 Task: Add Sprouts Dandelion to the cart.
Action: Mouse pressed left at (15, 94)
Screenshot: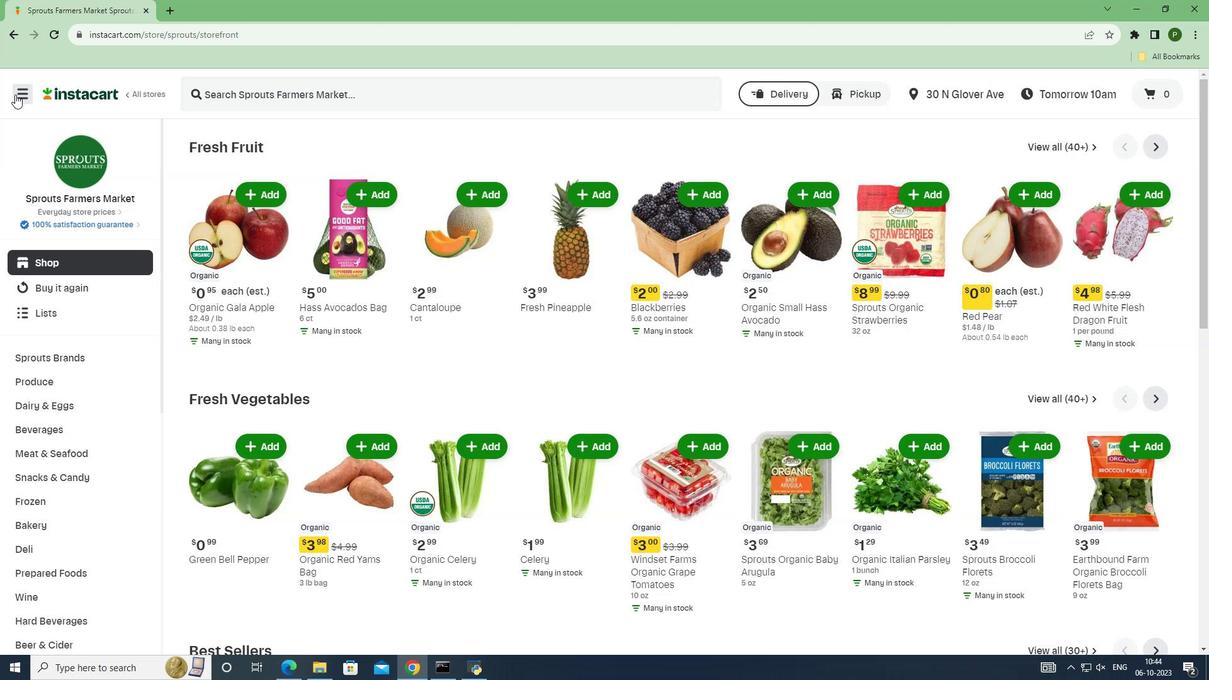 
Action: Mouse moved to (61, 331)
Screenshot: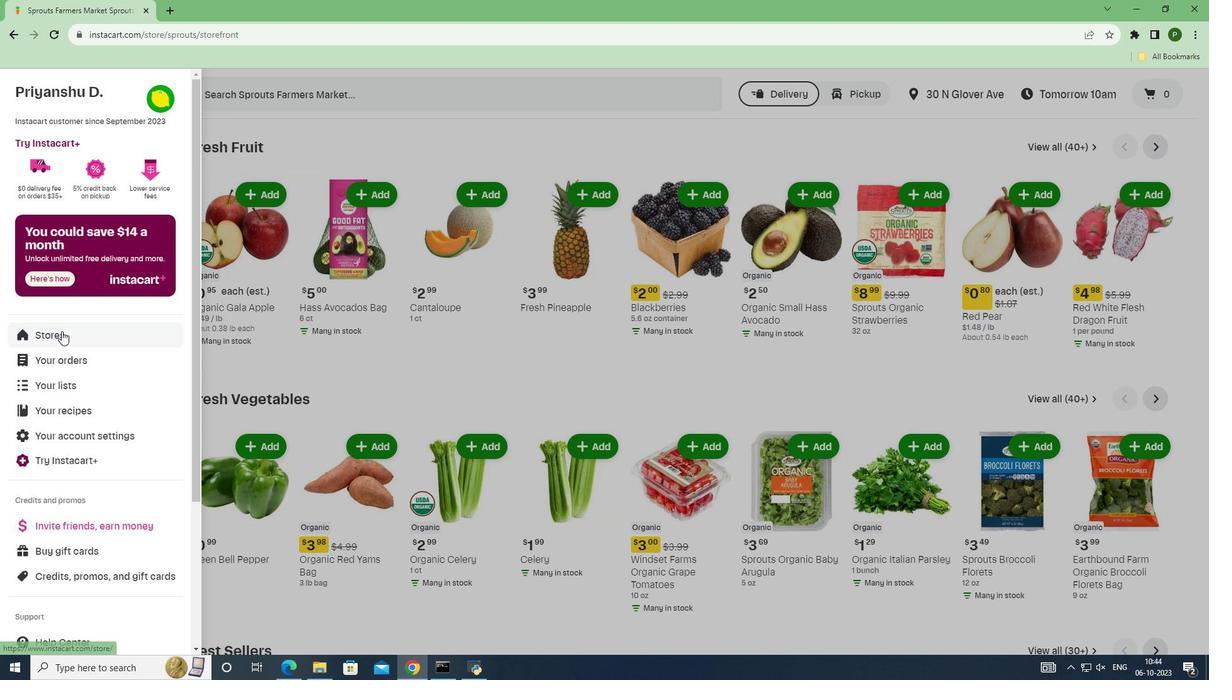 
Action: Mouse pressed left at (61, 331)
Screenshot: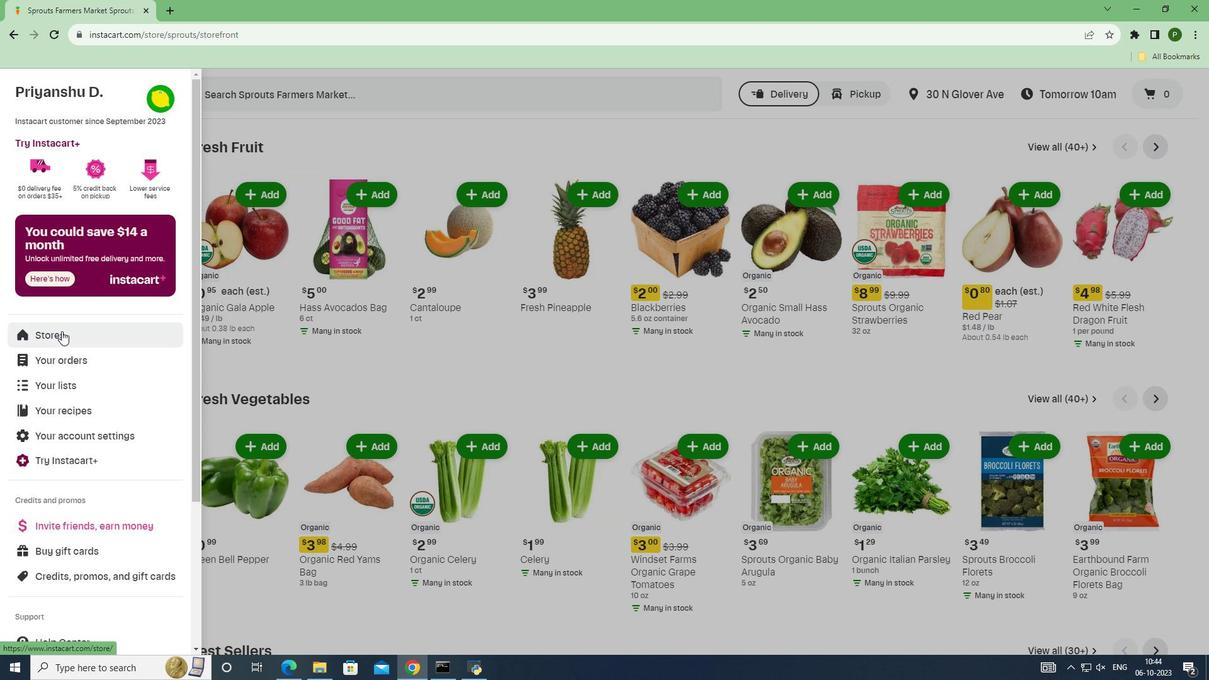 
Action: Mouse moved to (287, 146)
Screenshot: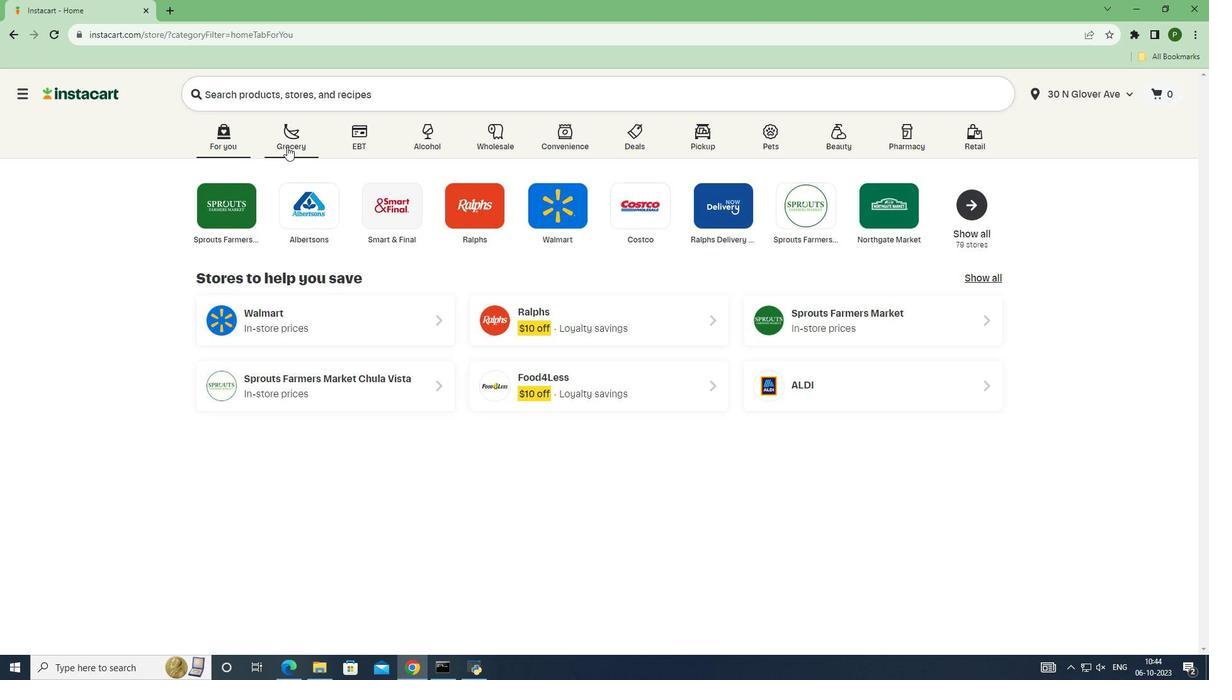 
Action: Mouse pressed left at (287, 146)
Screenshot: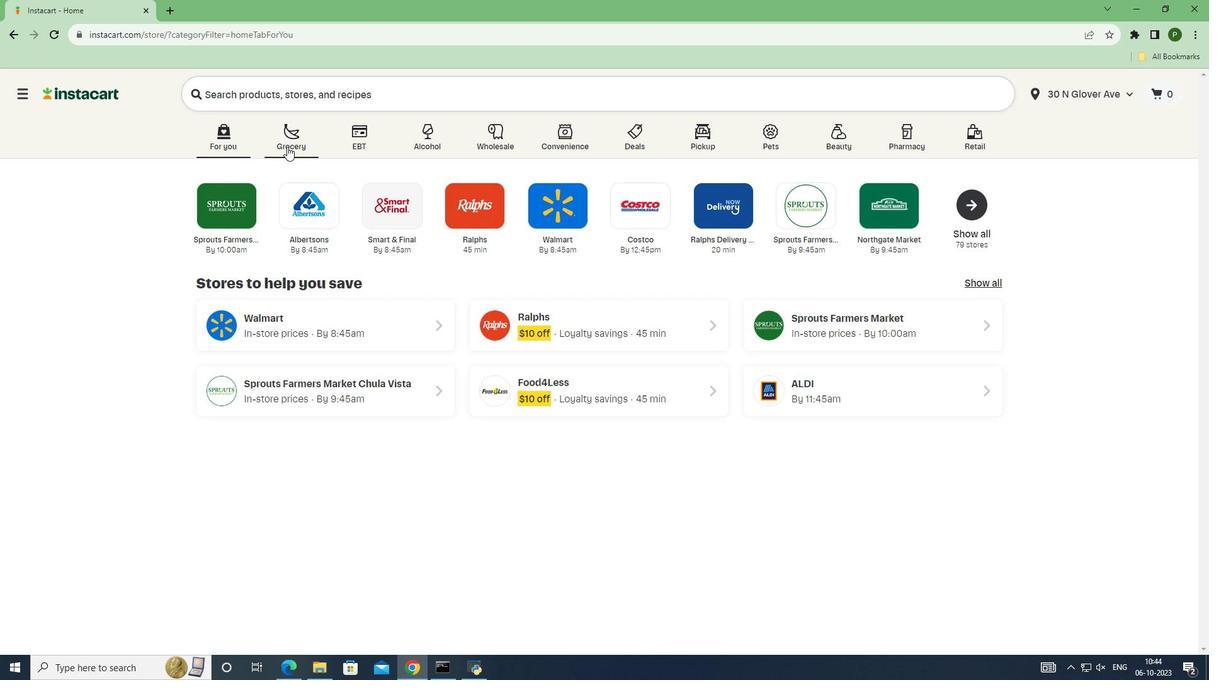 
Action: Mouse moved to (760, 287)
Screenshot: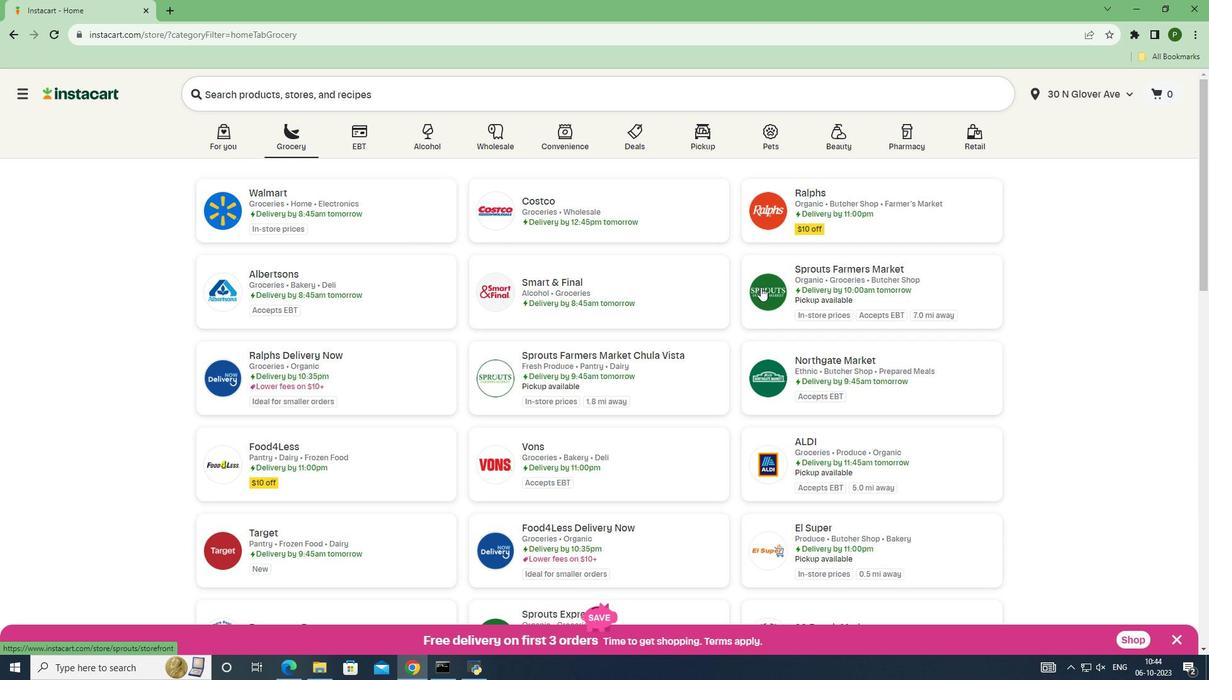 
Action: Mouse pressed left at (760, 287)
Screenshot: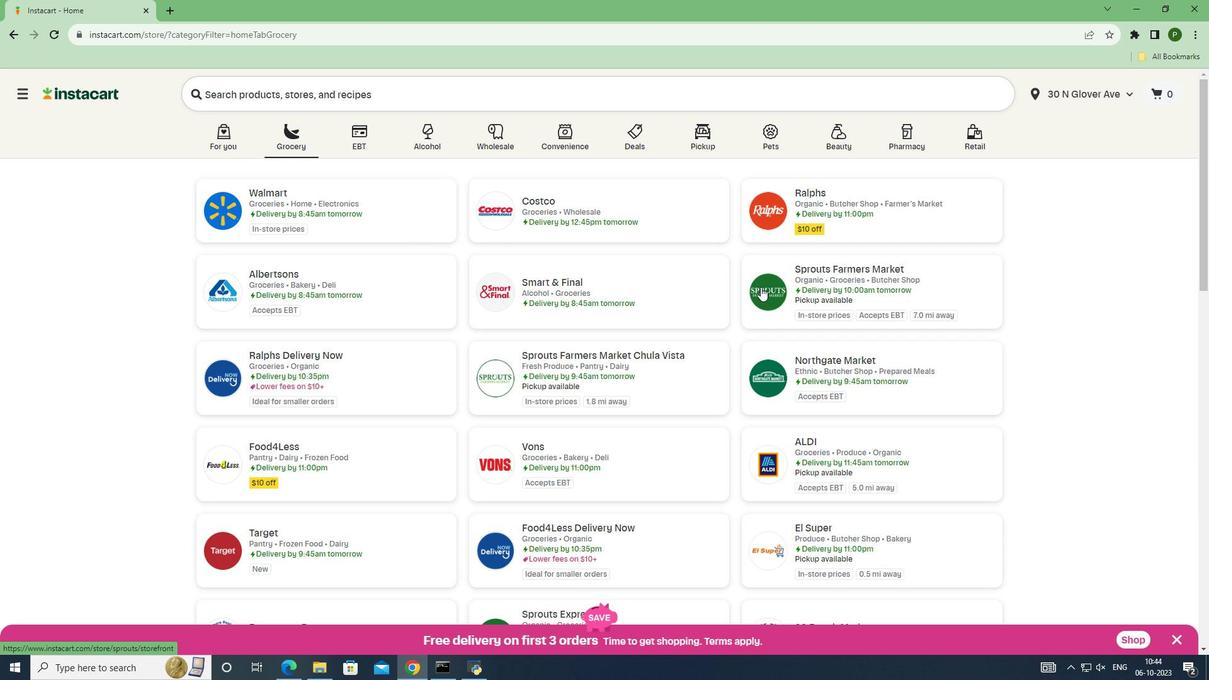 
Action: Mouse moved to (105, 353)
Screenshot: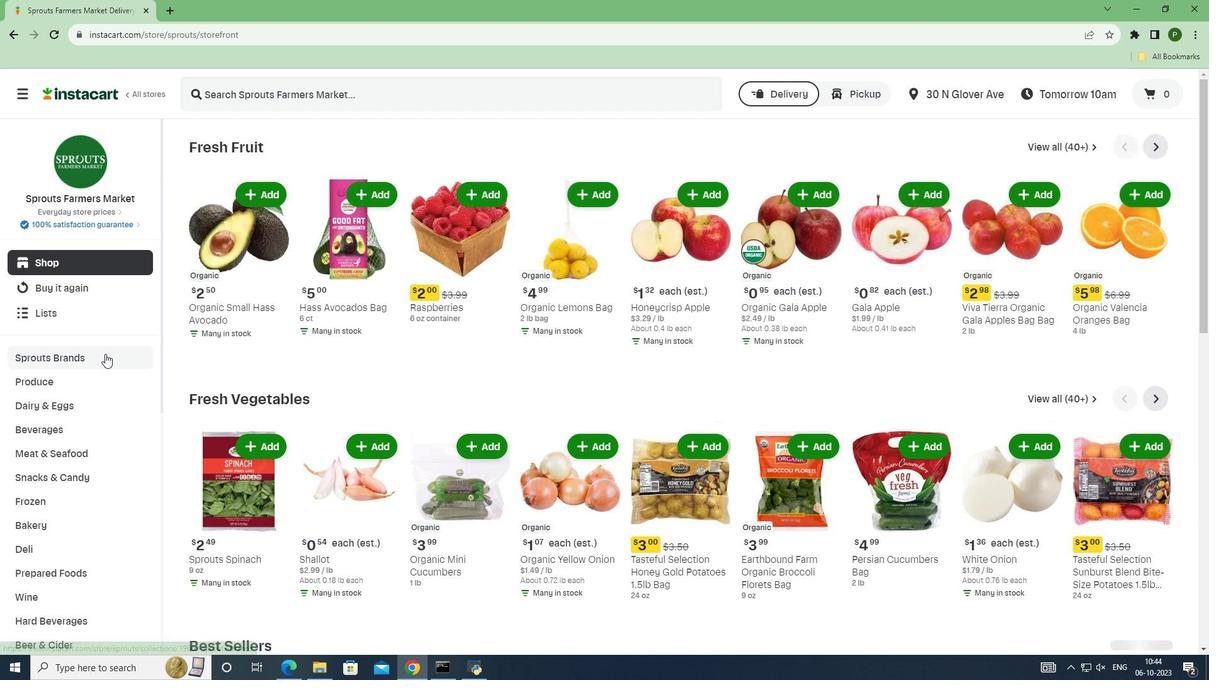 
Action: Mouse pressed left at (105, 353)
Screenshot: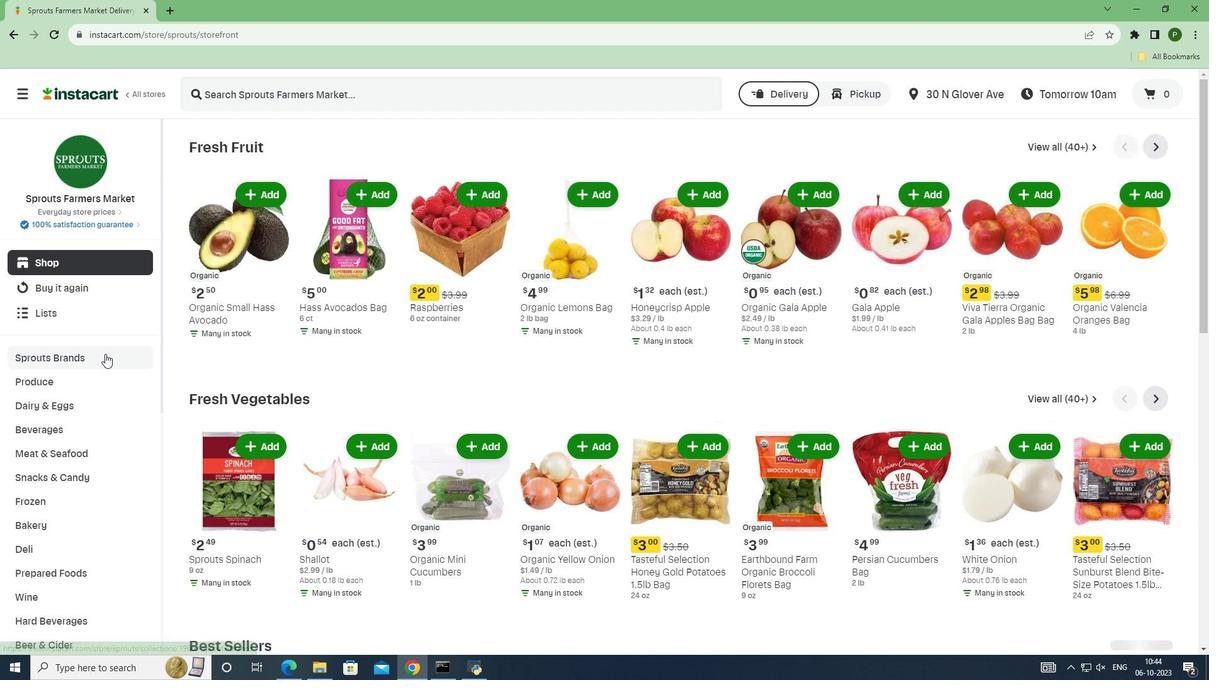 
Action: Mouse moved to (105, 523)
Screenshot: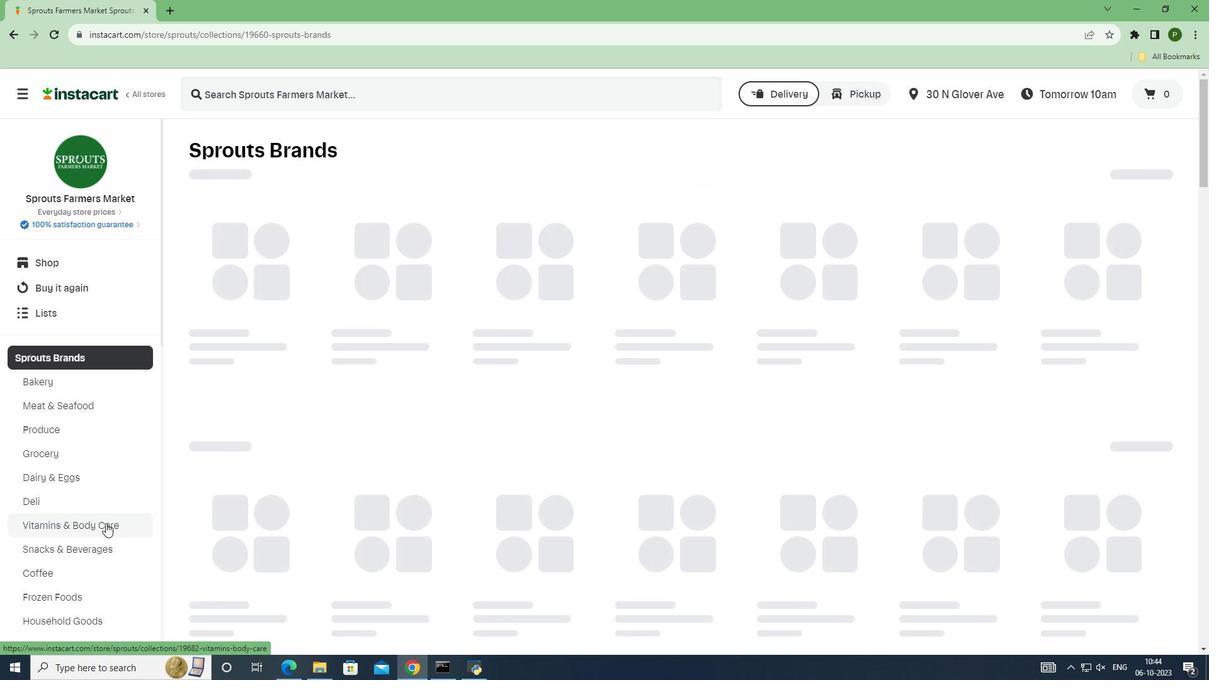 
Action: Mouse pressed left at (105, 523)
Screenshot: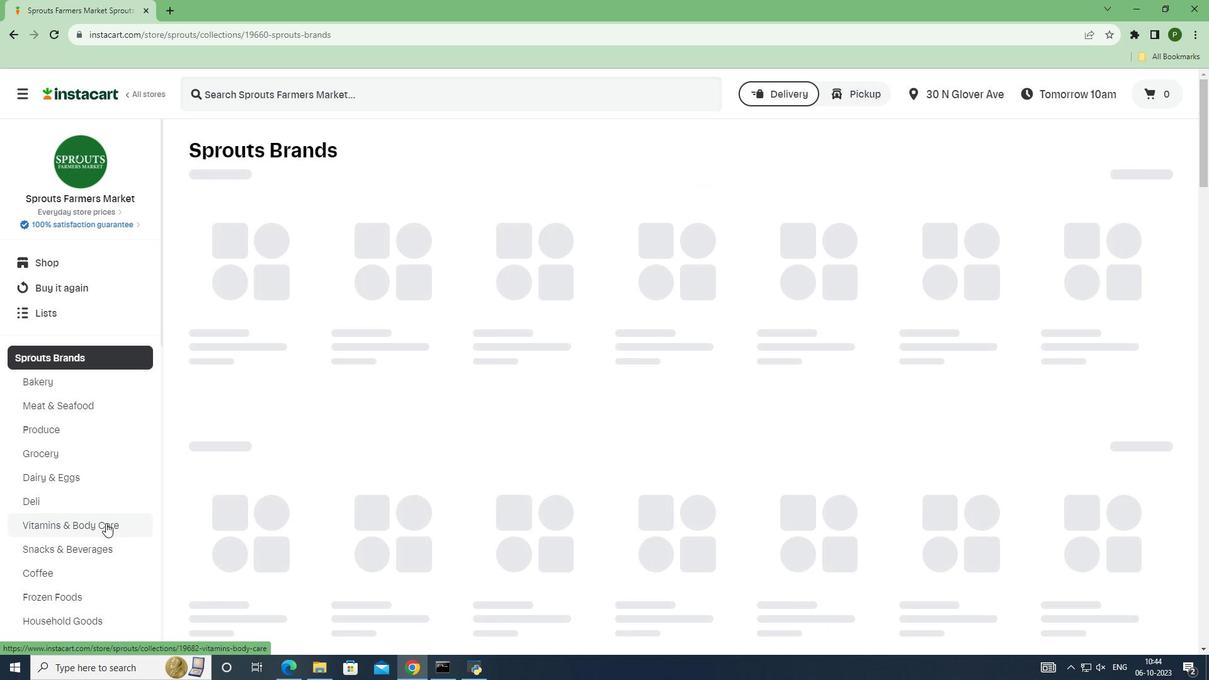 
Action: Mouse moved to (251, 93)
Screenshot: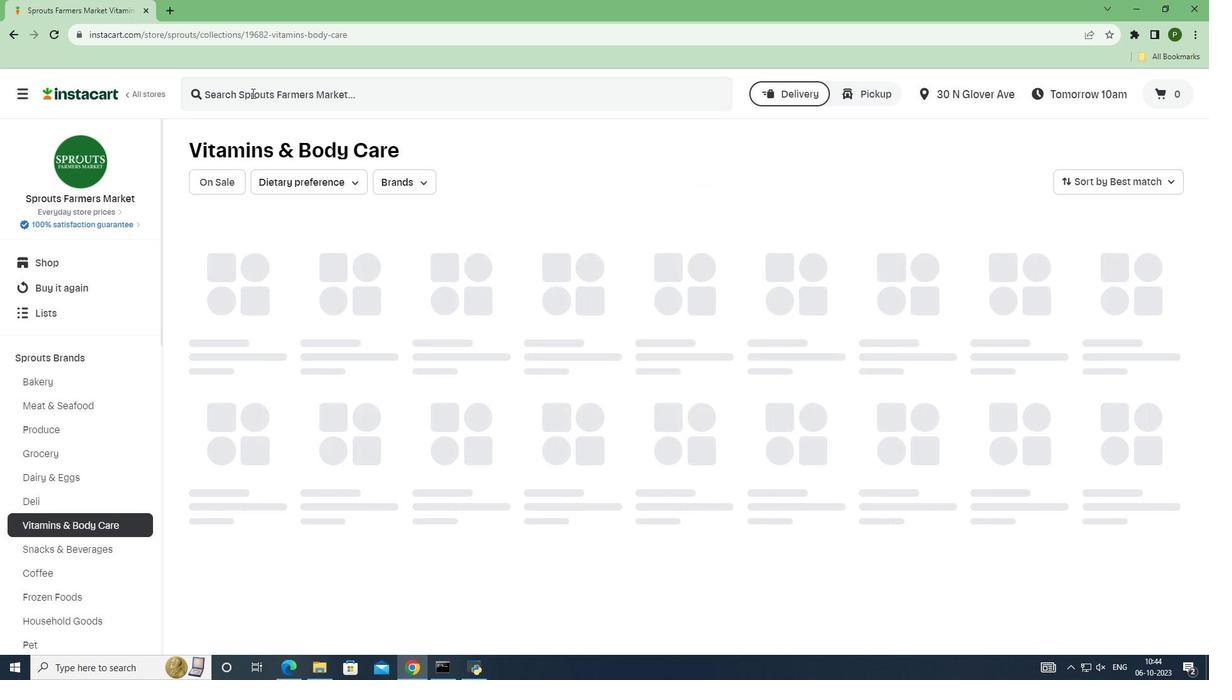 
Action: Mouse pressed left at (251, 93)
Screenshot: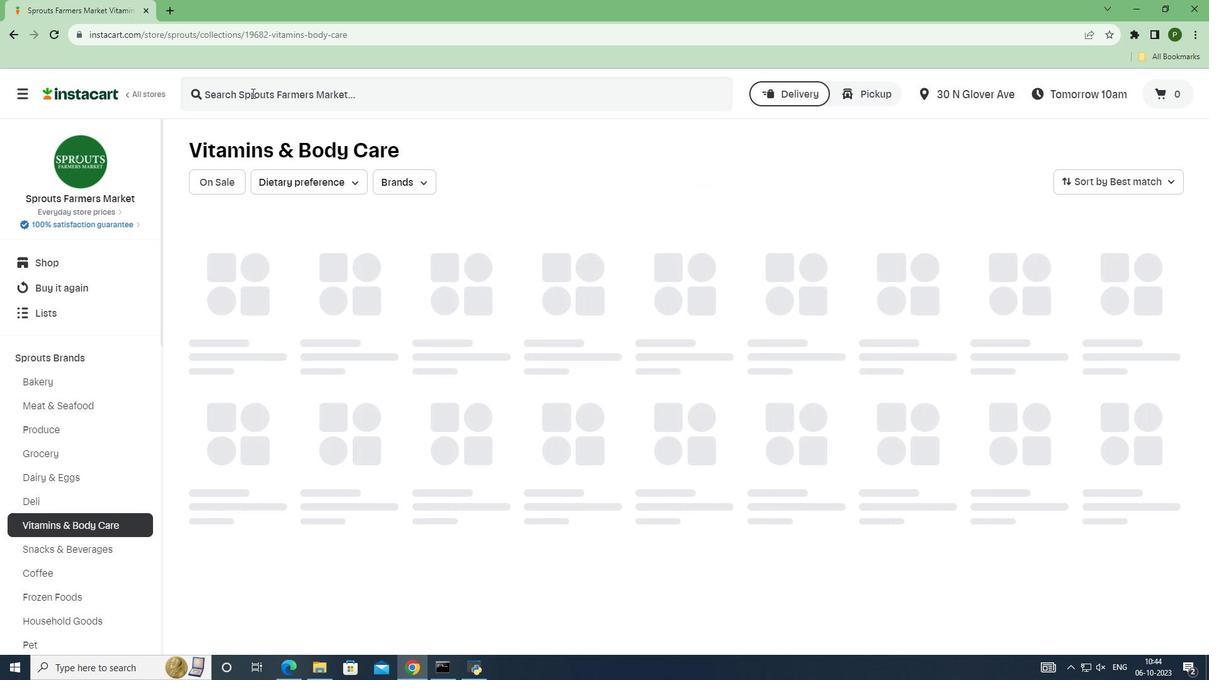 
Action: Key pressed <Key.caps_lock>S<Key.caps_lock>prouts<Key.space><Key.caps_lock>D<Key.caps_lock>andelion<Key.space><Key.enter>
Screenshot: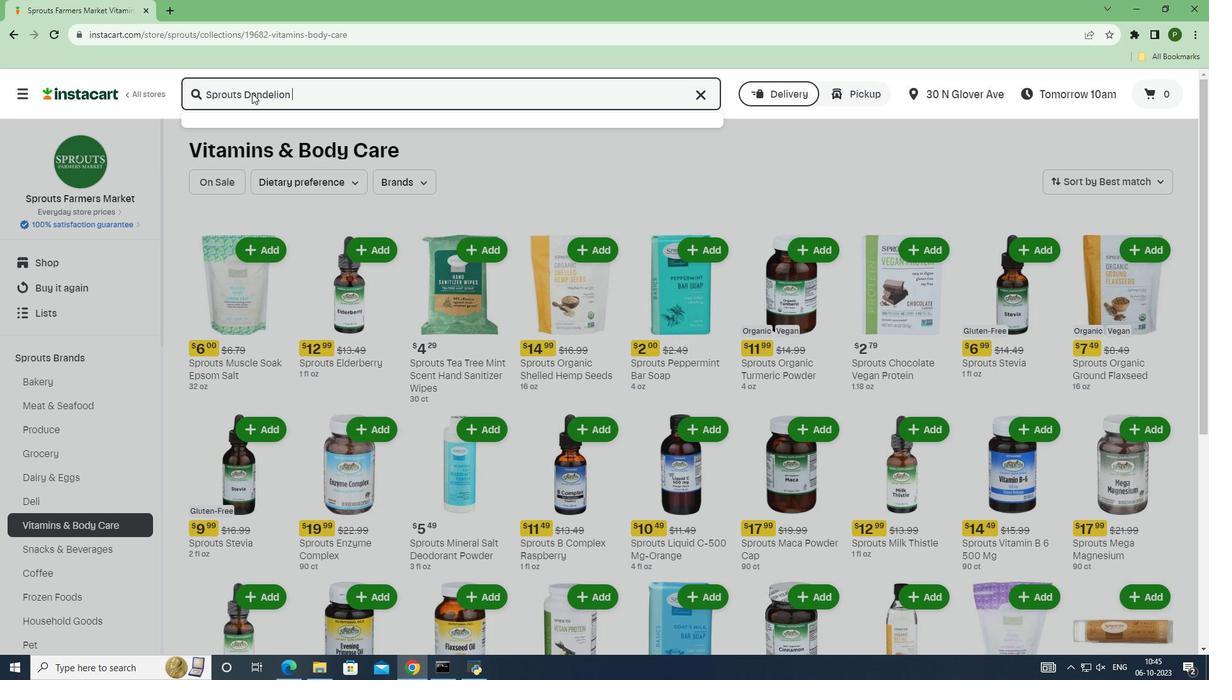 
Action: Mouse moved to (345, 228)
Screenshot: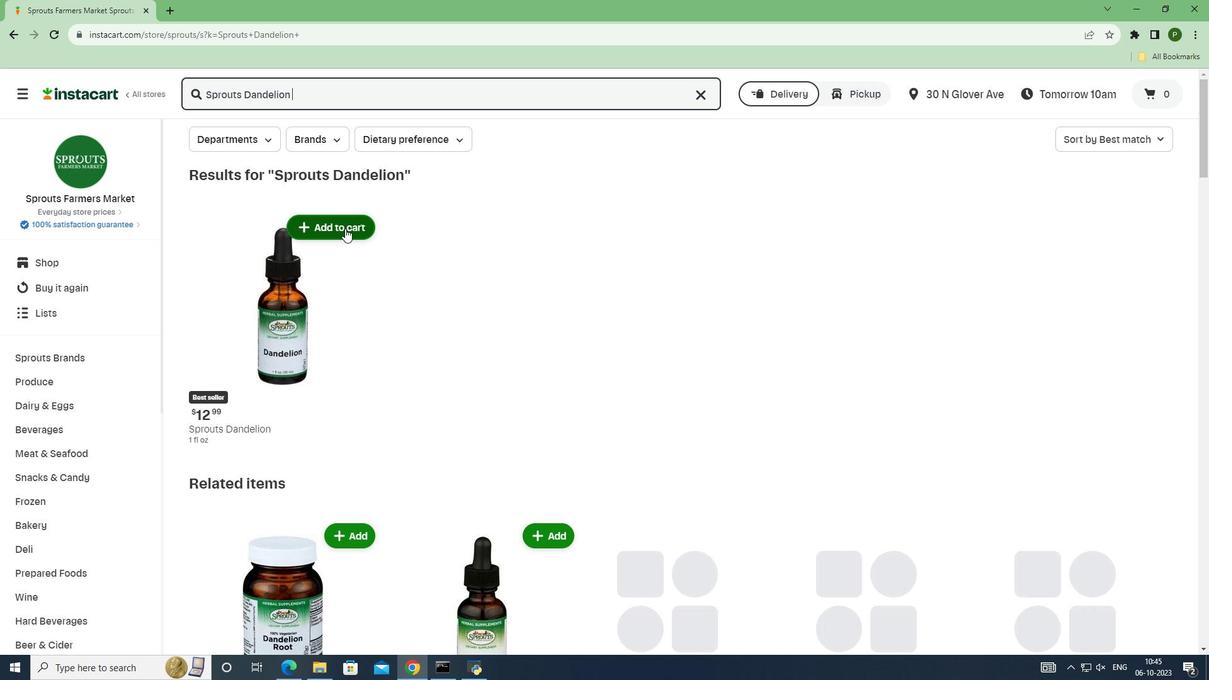 
Action: Mouse pressed left at (345, 228)
Screenshot: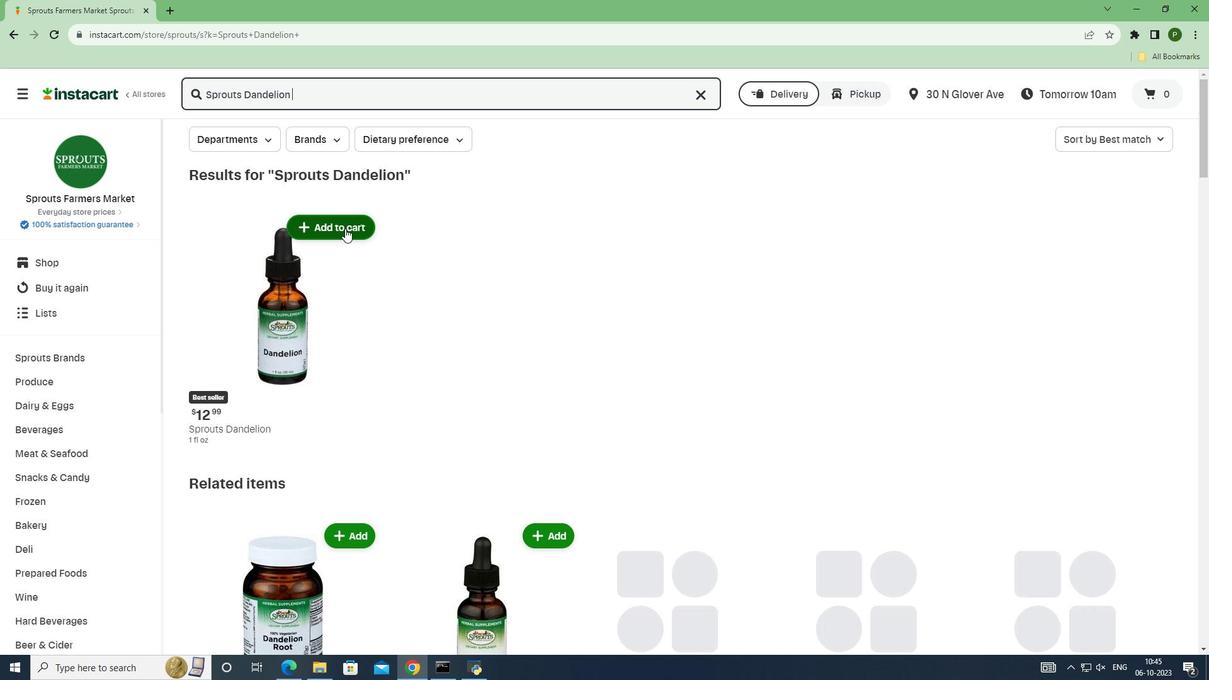 
Action: Mouse moved to (399, 284)
Screenshot: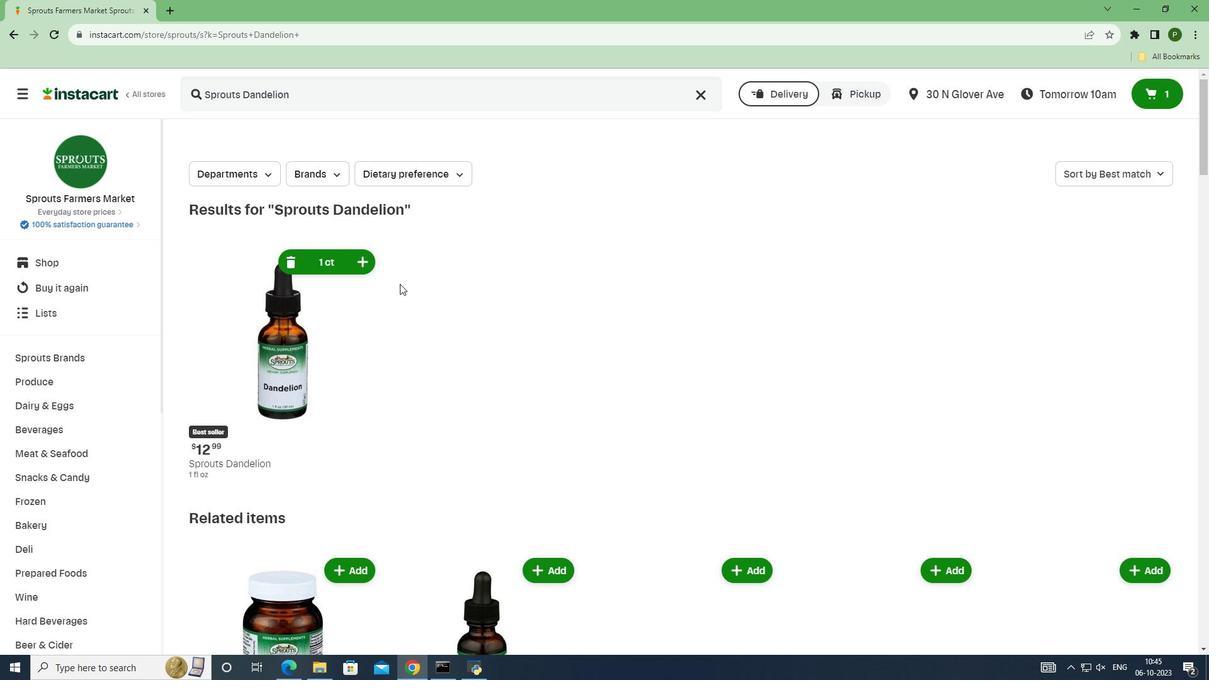 
